 Task: Create a task  Create a feature for users to track their fitness and health data , assign it to team member softage.10@softage.net in the project WhiteCap and update the status of the task to  On Track  , set the priority of the task to Low.
Action: Mouse moved to (46, 233)
Screenshot: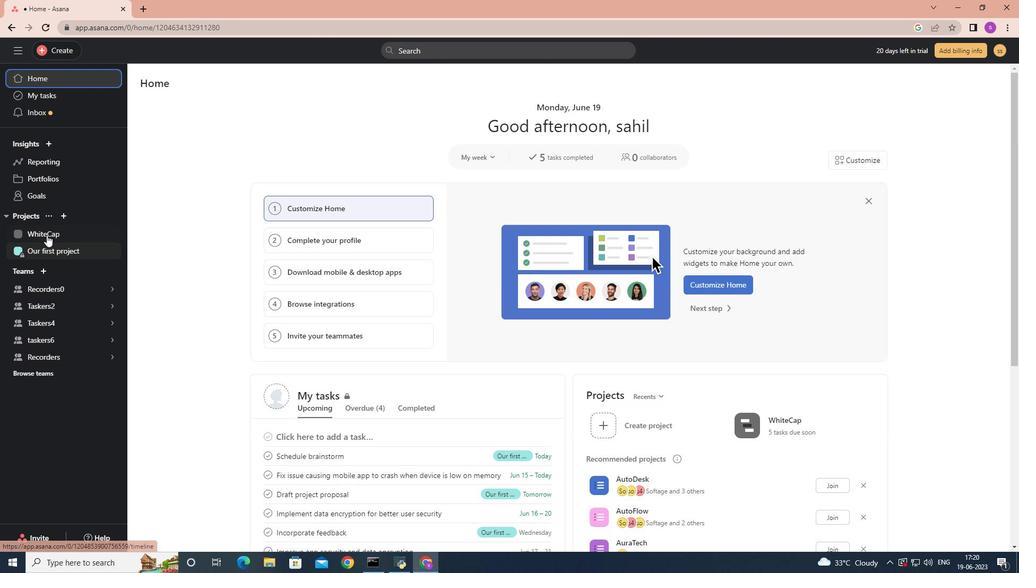
Action: Mouse pressed left at (46, 233)
Screenshot: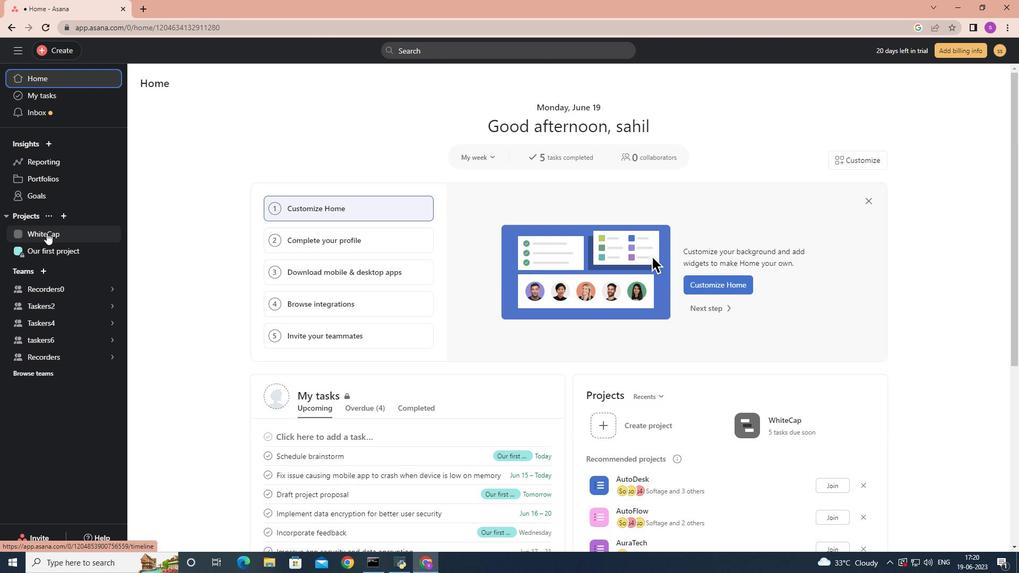 
Action: Mouse moved to (246, 107)
Screenshot: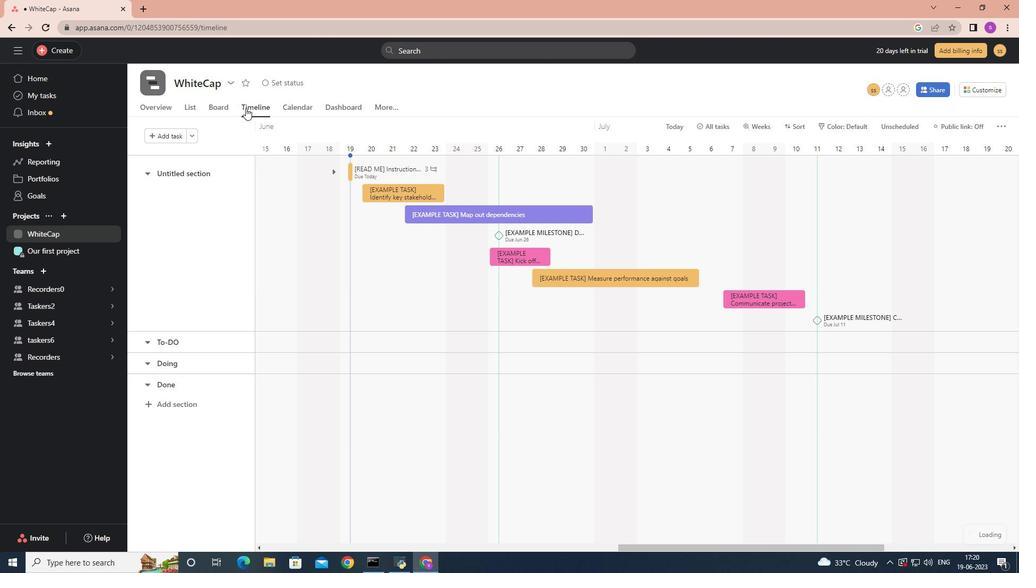 
Action: Mouse pressed left at (246, 107)
Screenshot: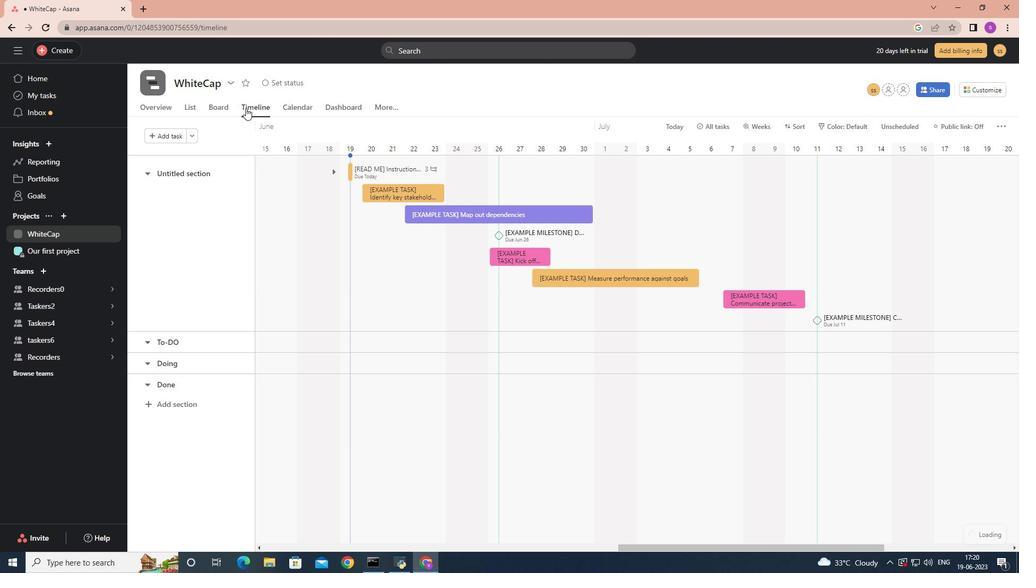 
Action: Mouse moved to (169, 134)
Screenshot: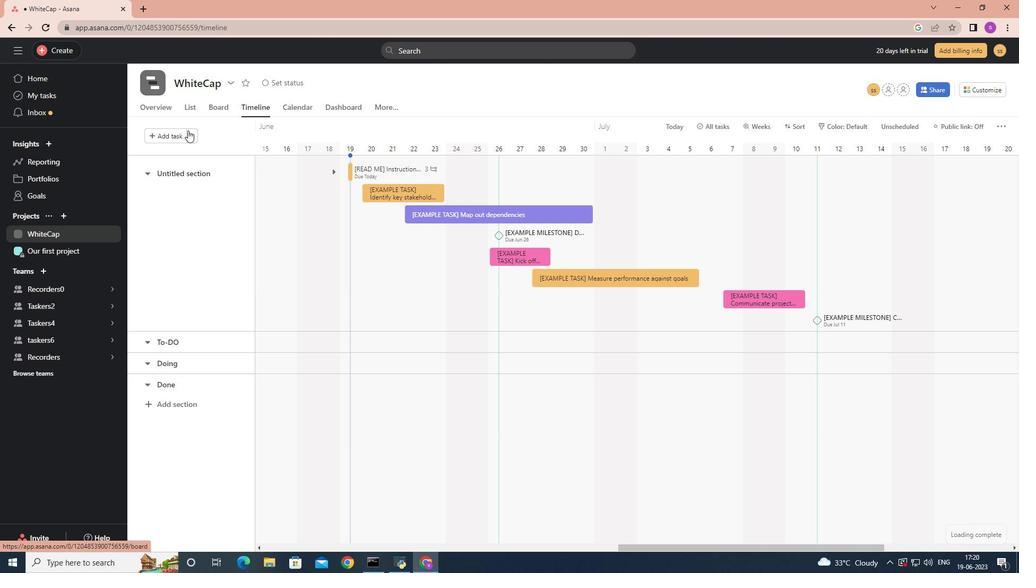 
Action: Mouse pressed left at (169, 134)
Screenshot: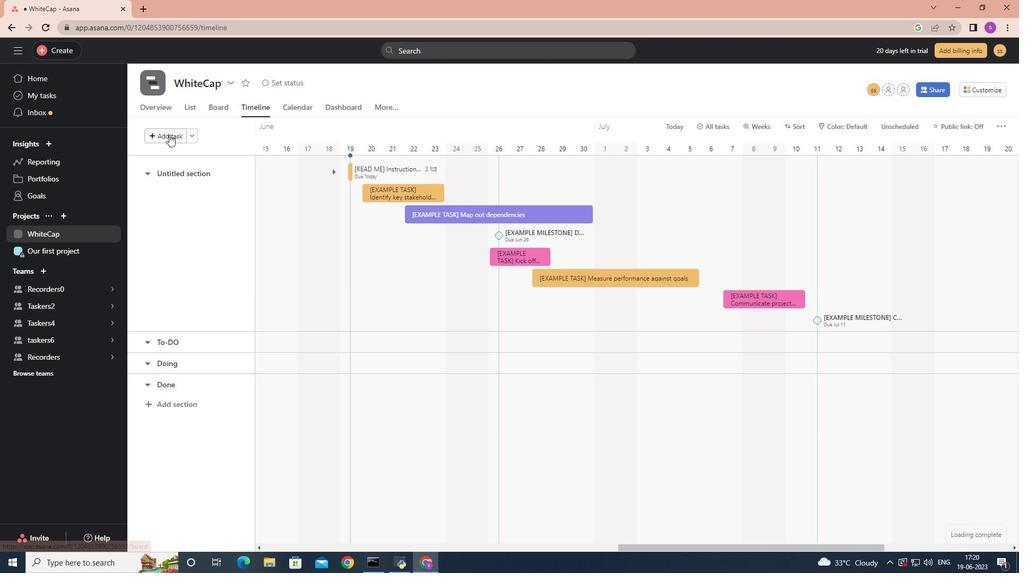 
Action: Mouse moved to (371, 273)
Screenshot: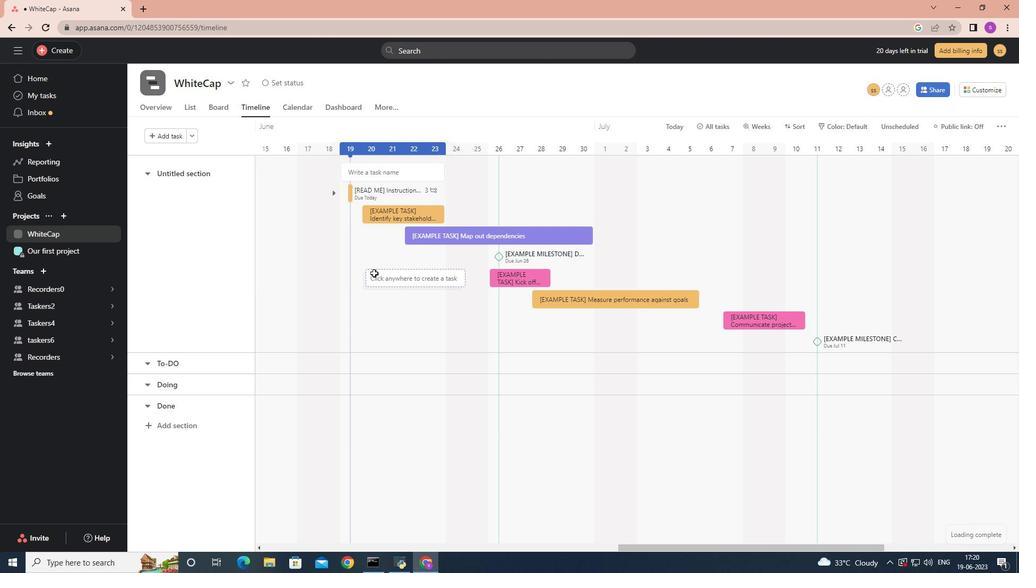 
Action: Key pressed <Key.shift>Creat<Key.space><Key.backspace>e<Key.space>a<Key.space>feature<Key.space>for<Key.space>users<Key.space>to<Key.space>track<Key.space>their<Key.space>fitness<Key.space>and<Key.space>health<Key.space>data<Key.enter>
Screenshot: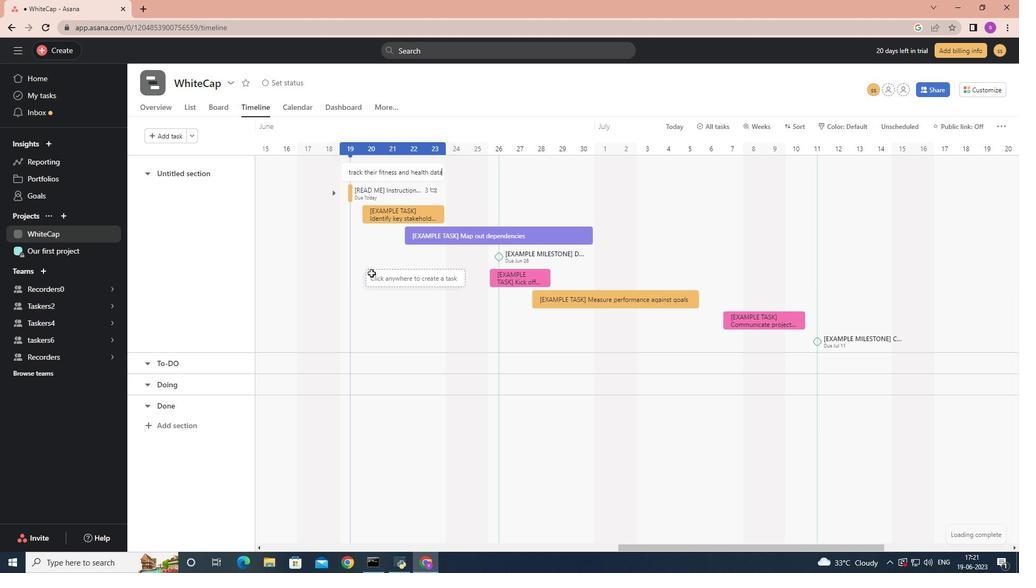 
Action: Mouse moved to (396, 167)
Screenshot: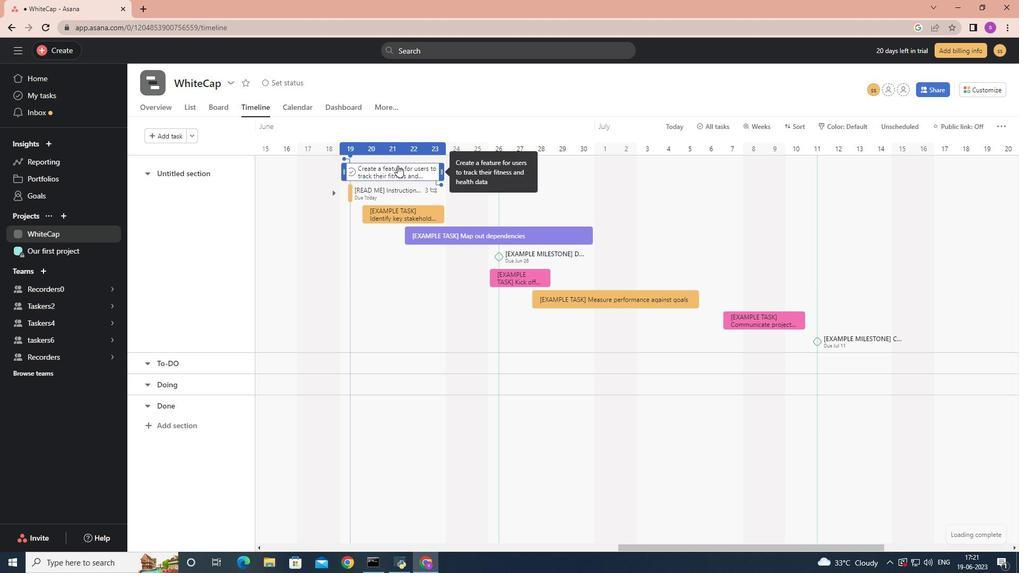 
Action: Mouse pressed left at (396, 167)
Screenshot: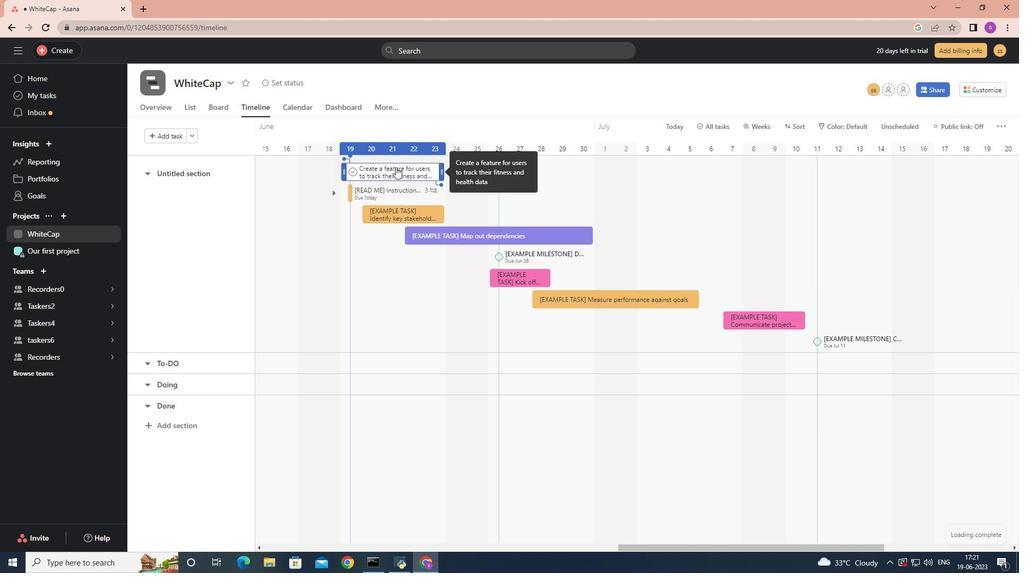 
Action: Mouse moved to (747, 204)
Screenshot: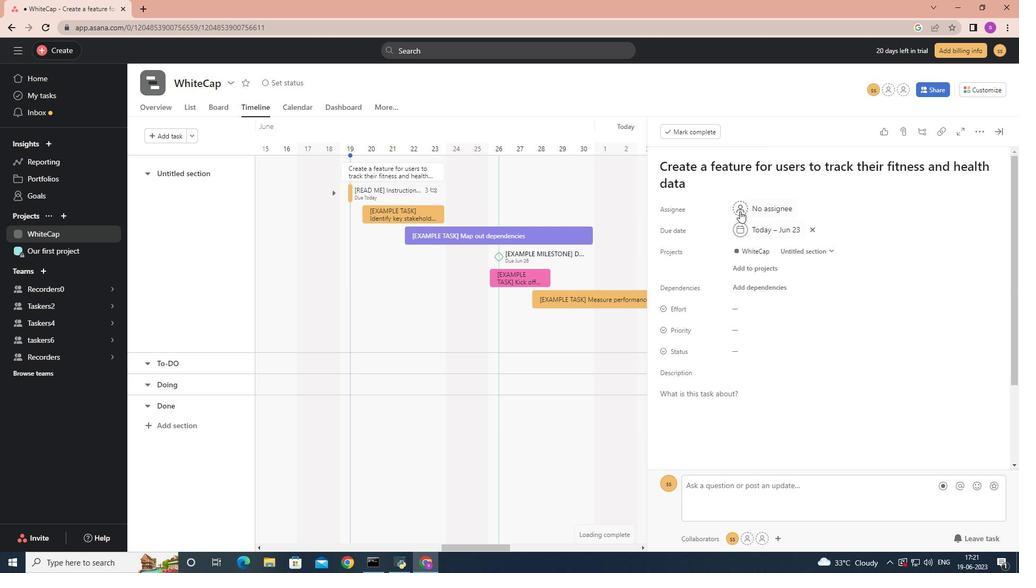 
Action: Mouse pressed left at (747, 204)
Screenshot: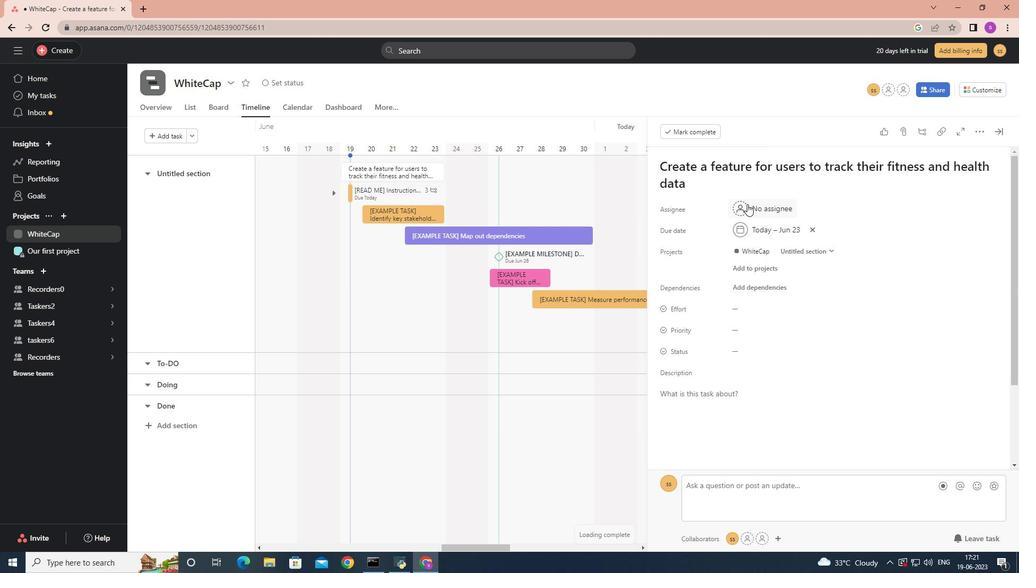 
Action: Mouse moved to (746, 203)
Screenshot: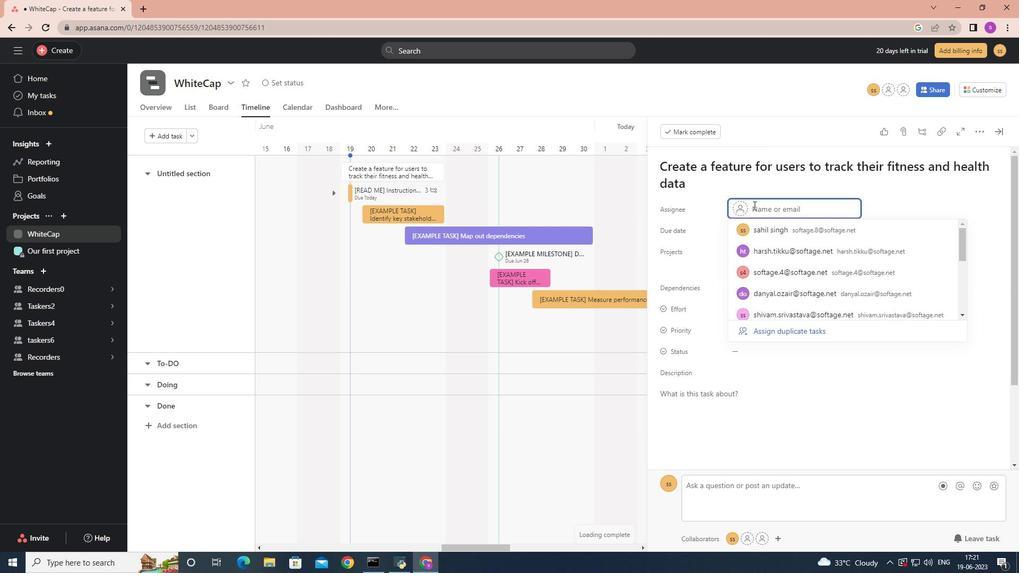
Action: Key pressed s
Screenshot: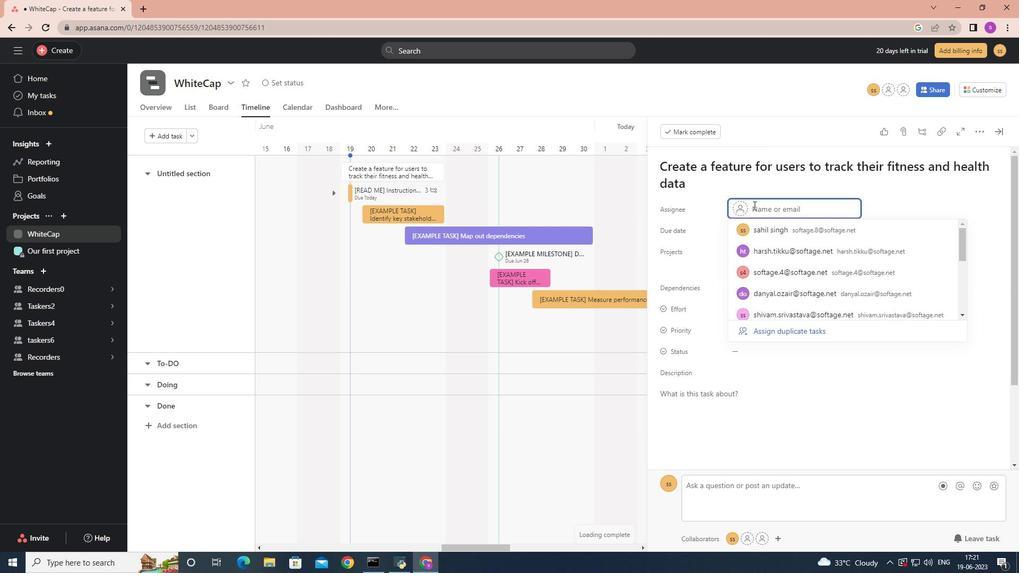 
Action: Mouse moved to (716, 192)
Screenshot: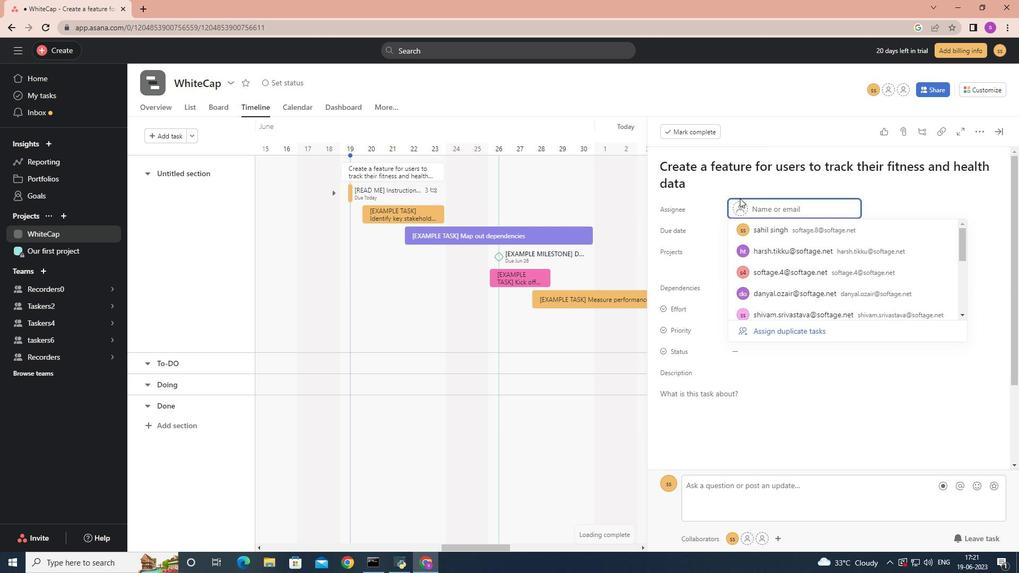 
Action: Key pressed o
Screenshot: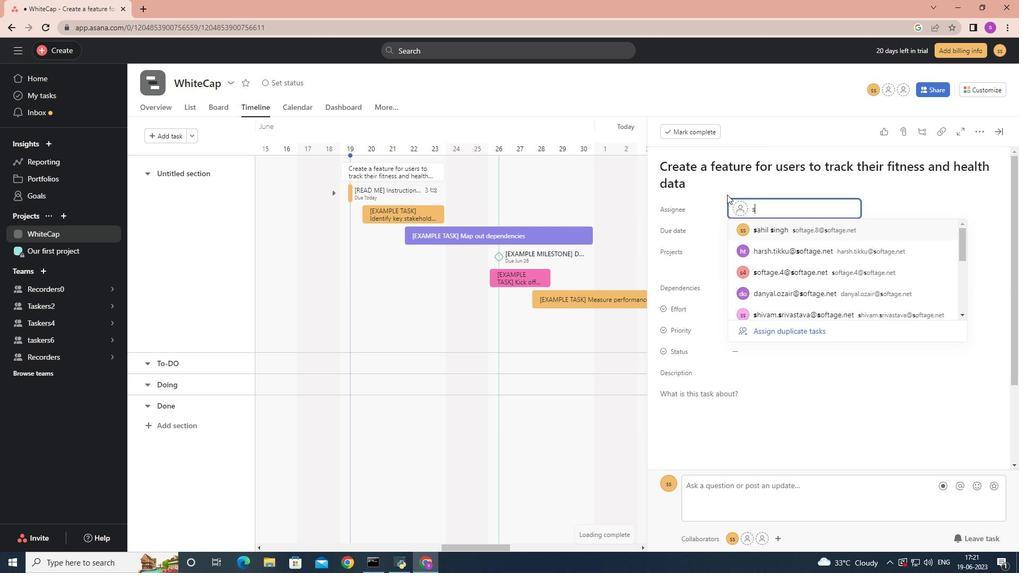 
Action: Mouse moved to (729, 192)
Screenshot: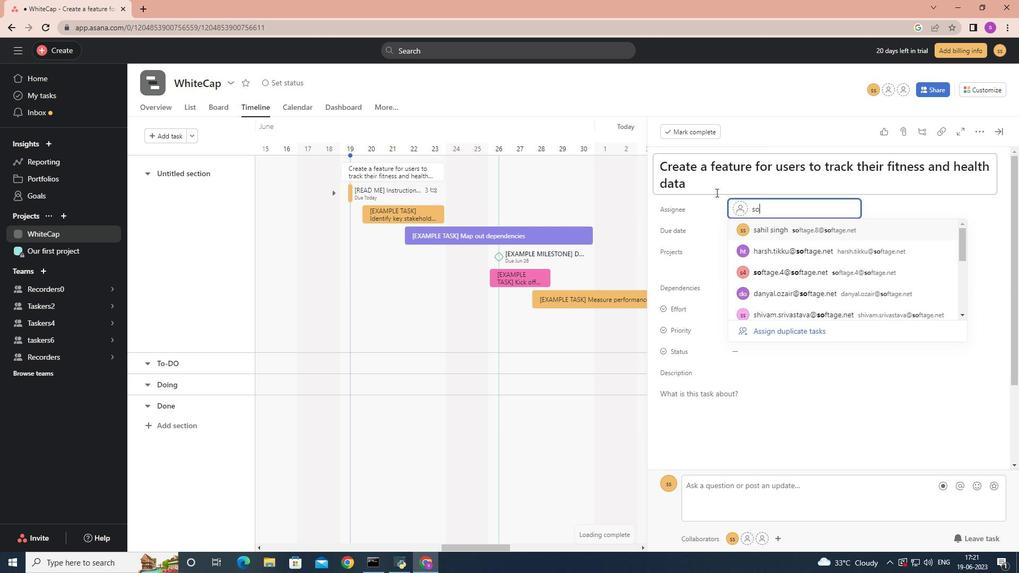 
Action: Key pressed f
Screenshot: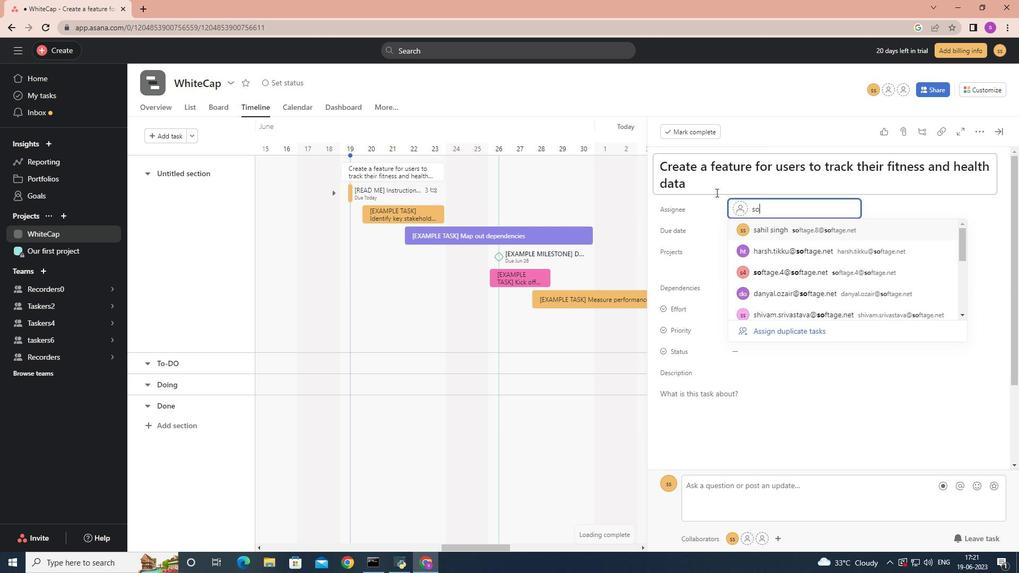 
Action: Mouse moved to (689, 205)
Screenshot: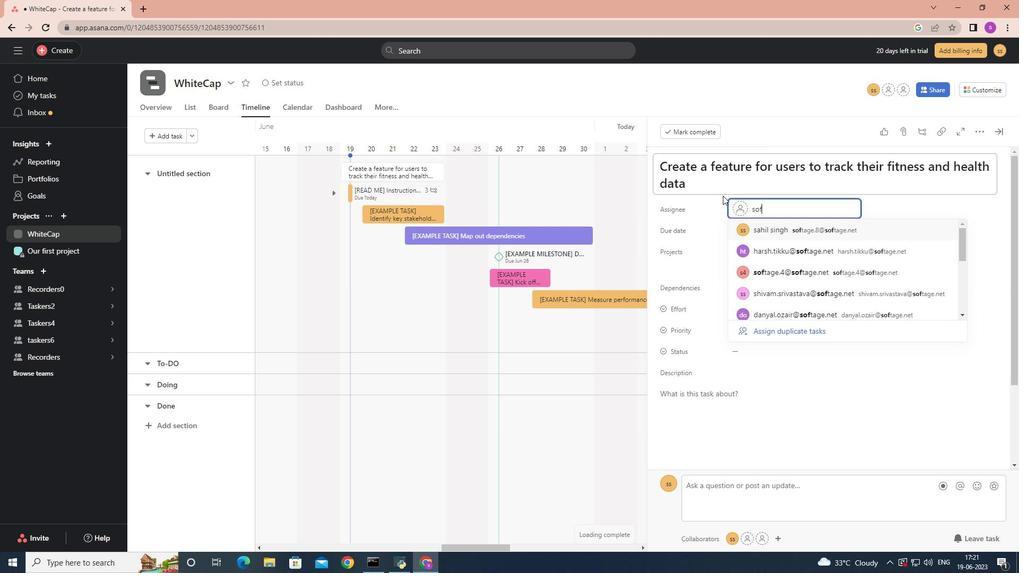 
Action: Key pressed t
Screenshot: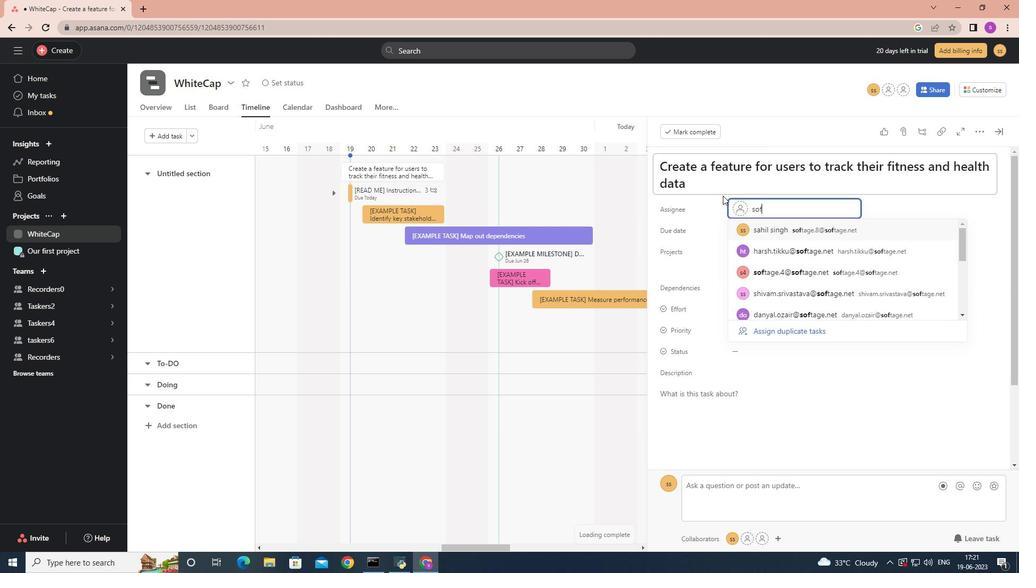 
Action: Mouse moved to (688, 207)
Screenshot: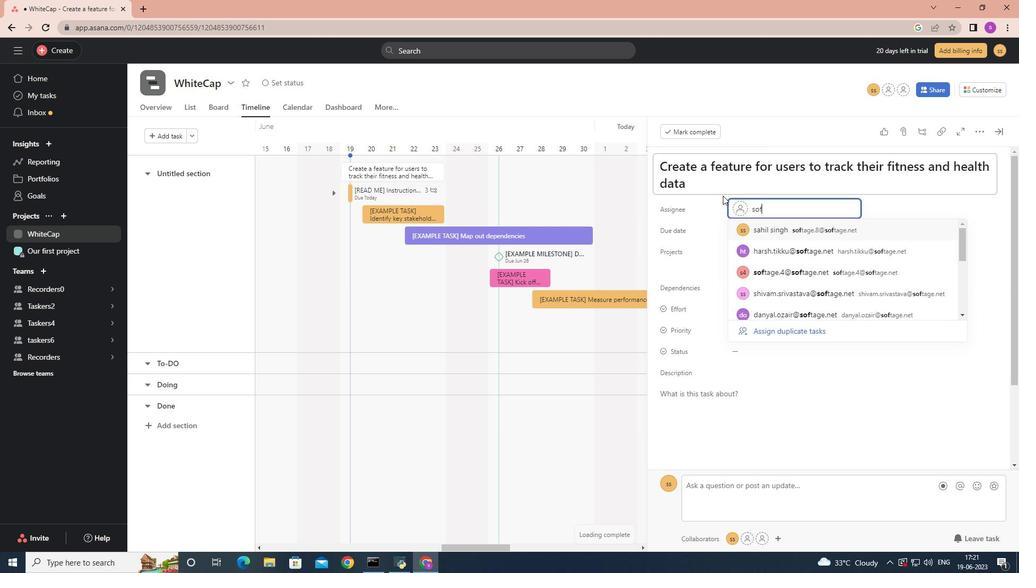 
Action: Key pressed a
Screenshot: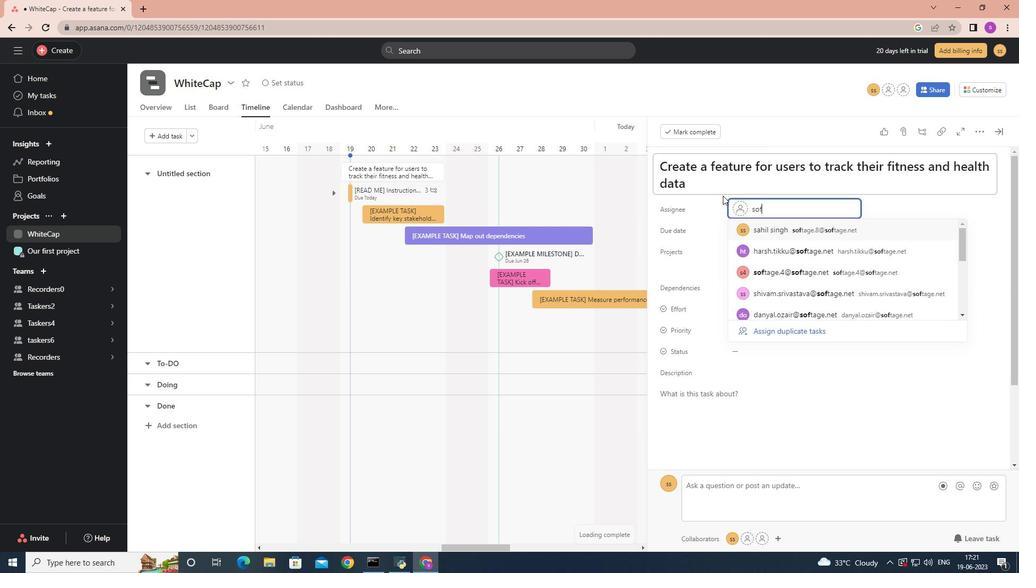
Action: Mouse moved to (666, 211)
Screenshot: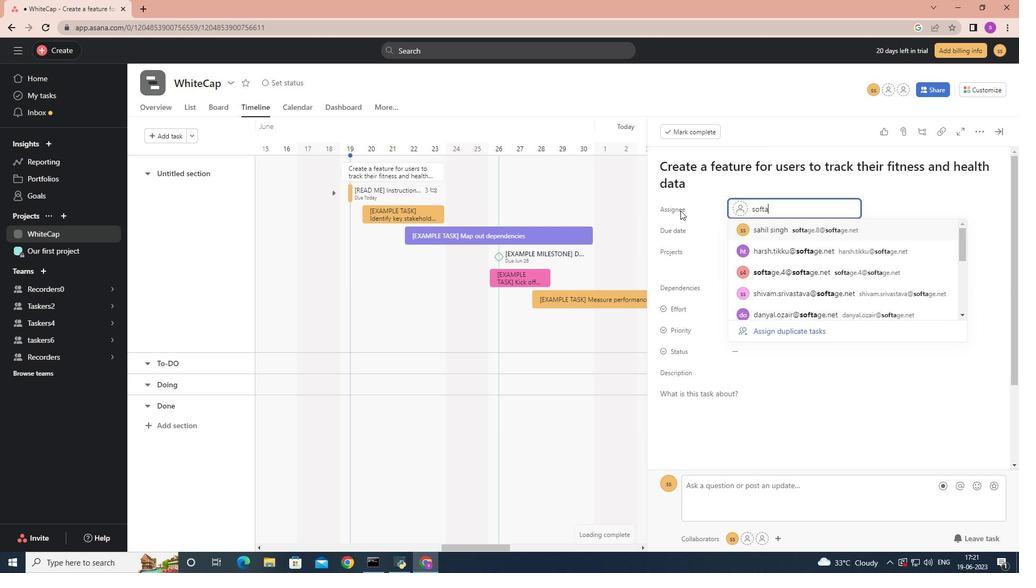 
Action: Key pressed ge.10
Screenshot: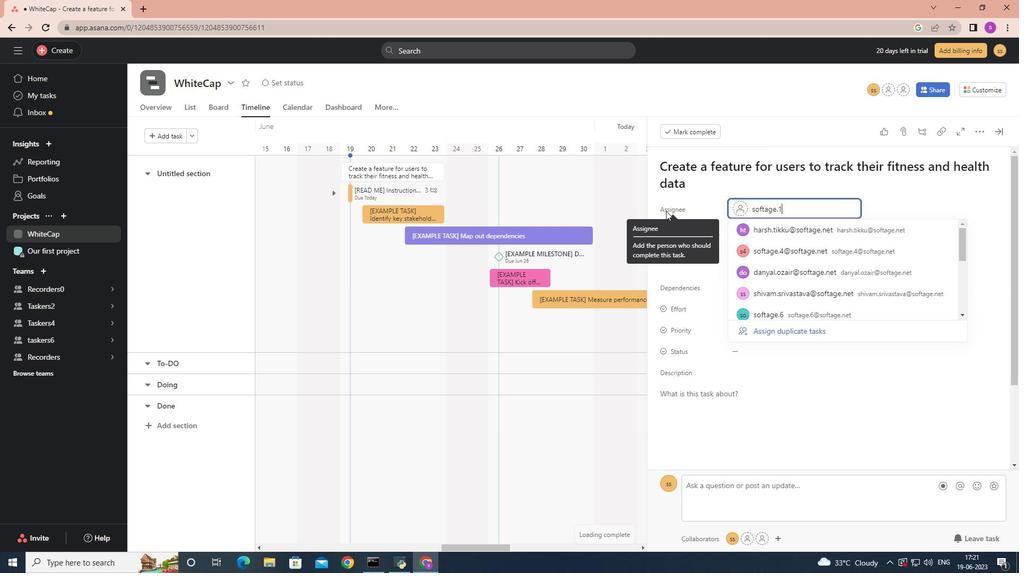 
Action: Mouse moved to (833, 228)
Screenshot: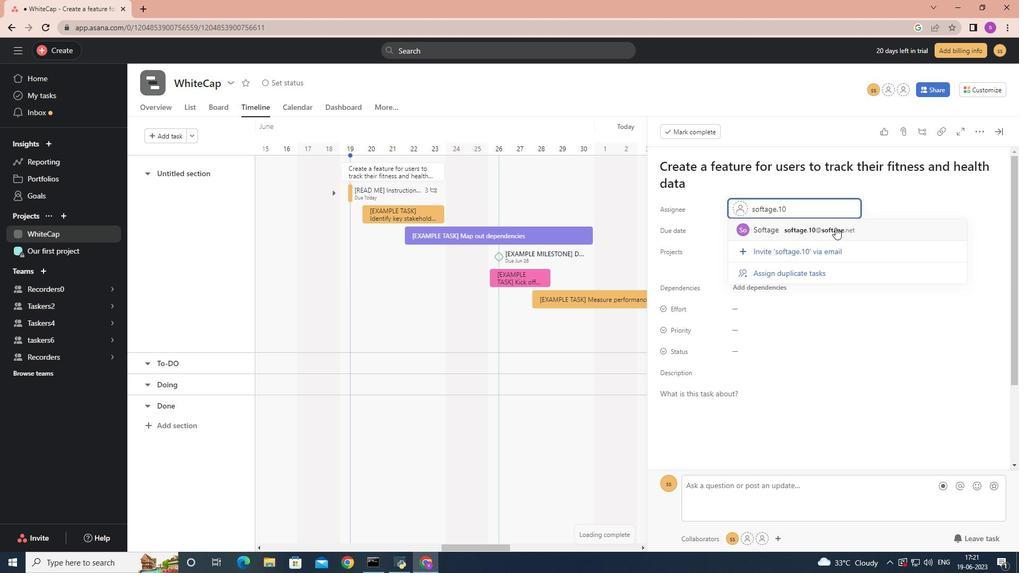 
Action: Mouse pressed left at (833, 228)
Screenshot: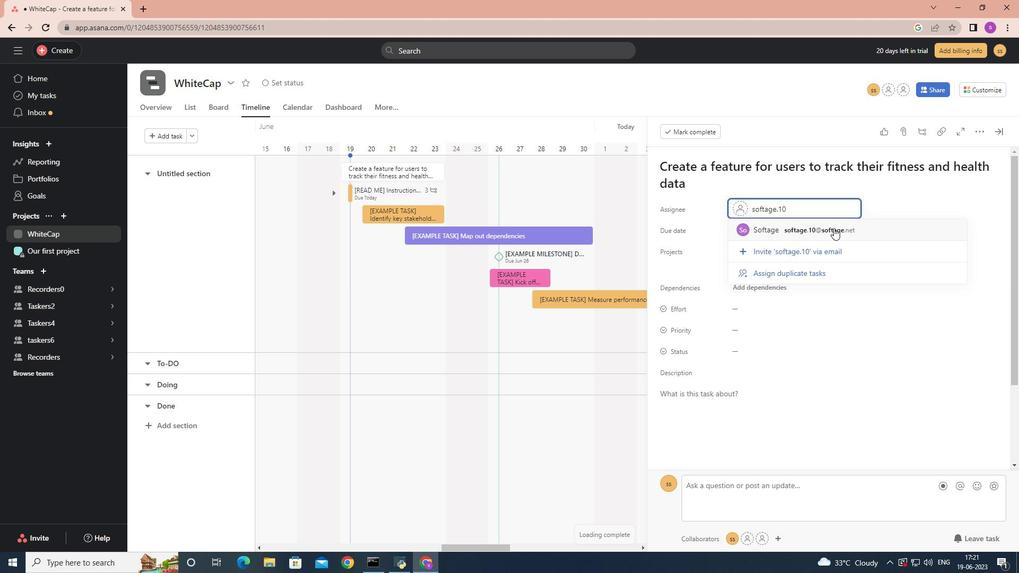 
Action: Mouse moved to (745, 348)
Screenshot: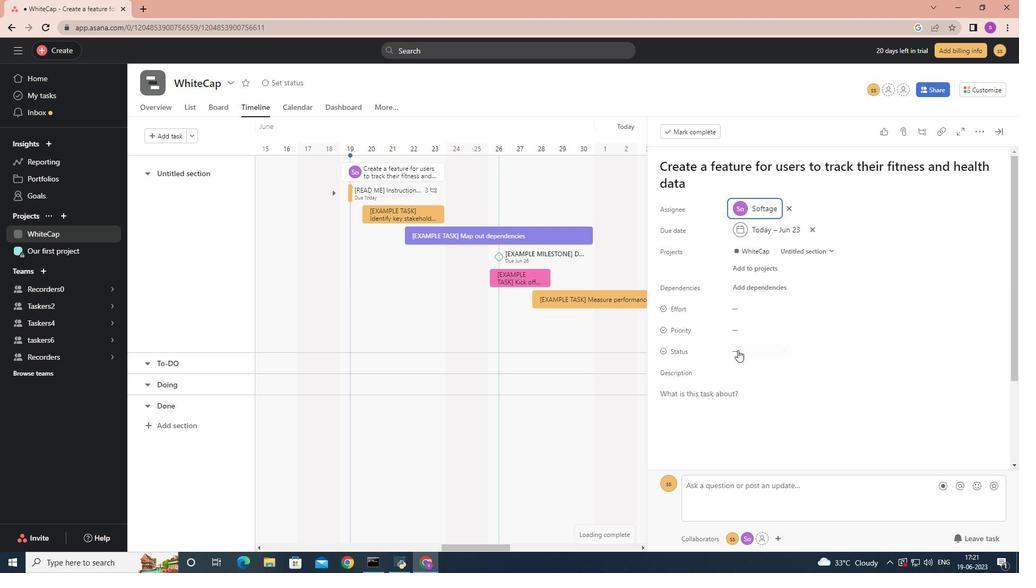 
Action: Mouse pressed left at (745, 348)
Screenshot: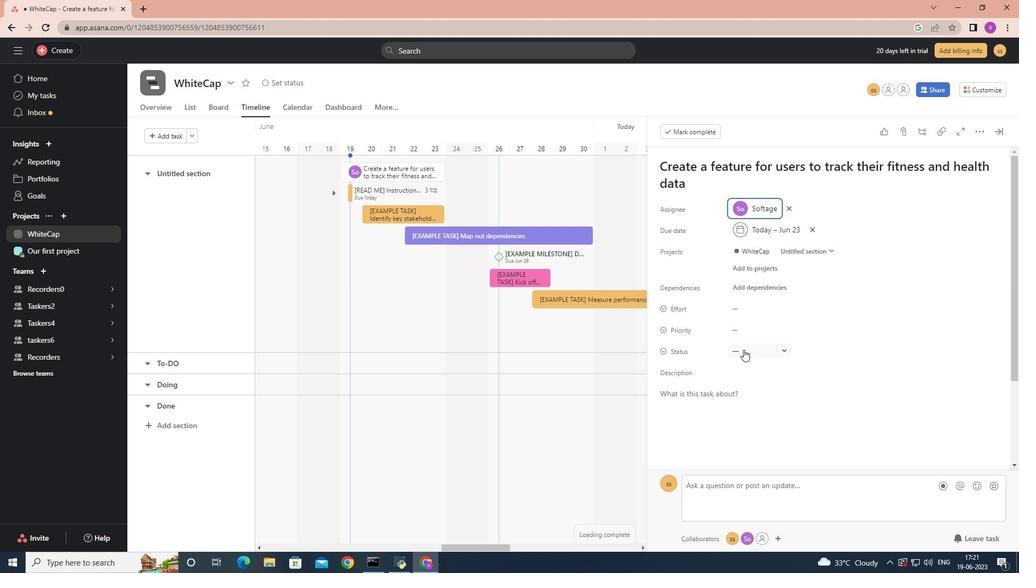 
Action: Mouse moved to (760, 391)
Screenshot: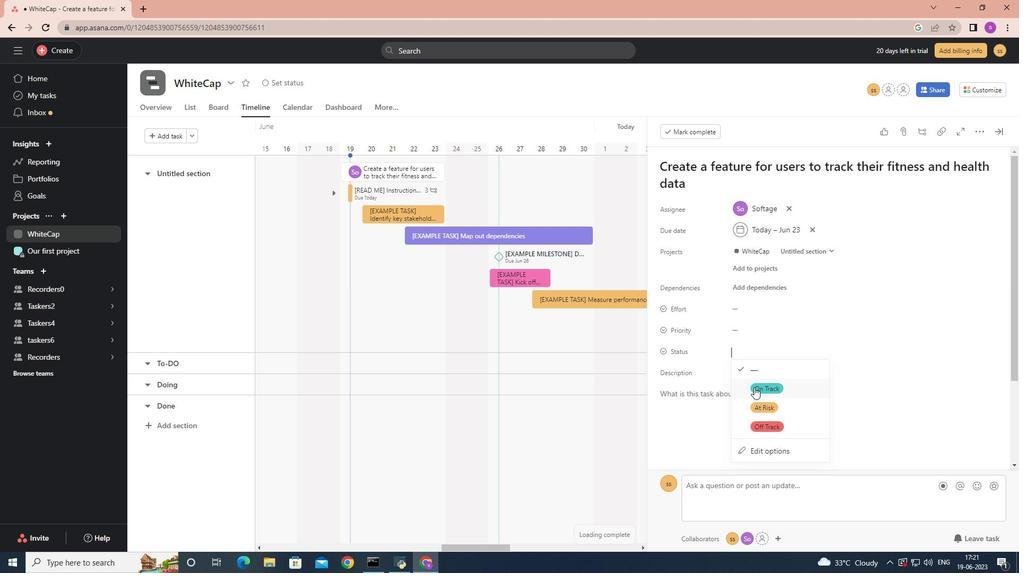 
Action: Mouse pressed left at (760, 391)
Screenshot: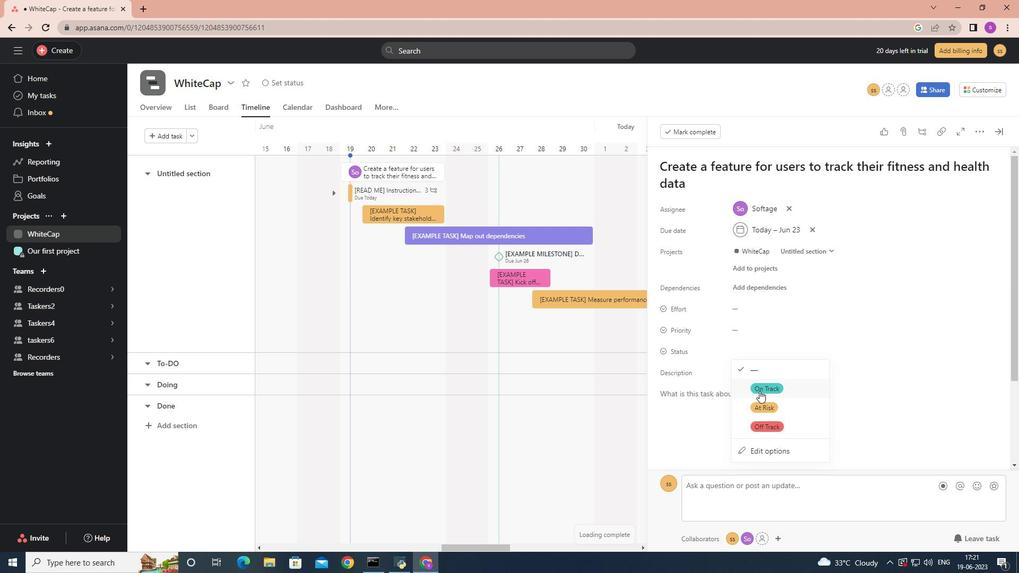 
Action: Mouse moved to (738, 332)
Screenshot: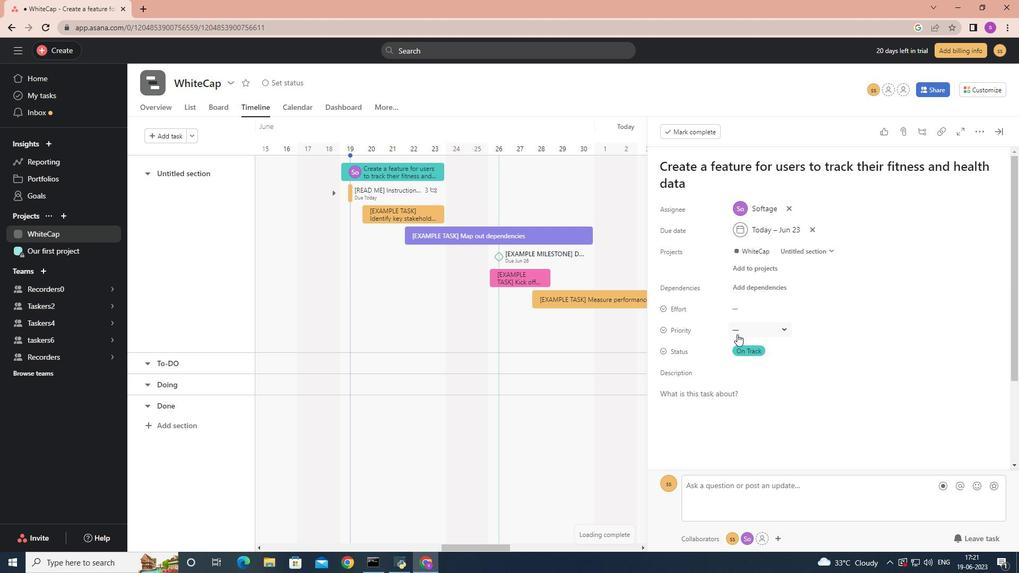 
Action: Mouse pressed left at (738, 332)
Screenshot: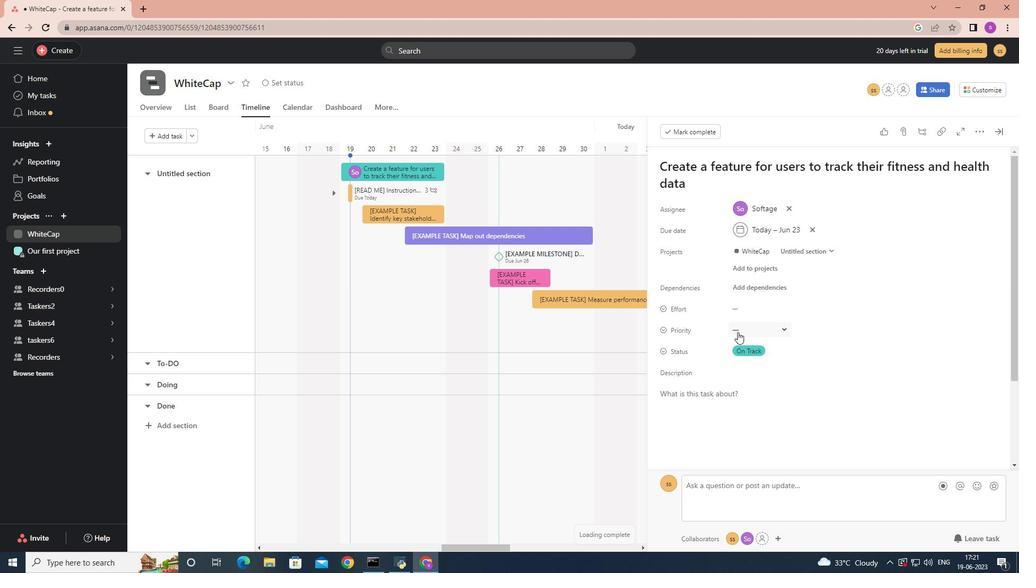 
Action: Mouse moved to (762, 402)
Screenshot: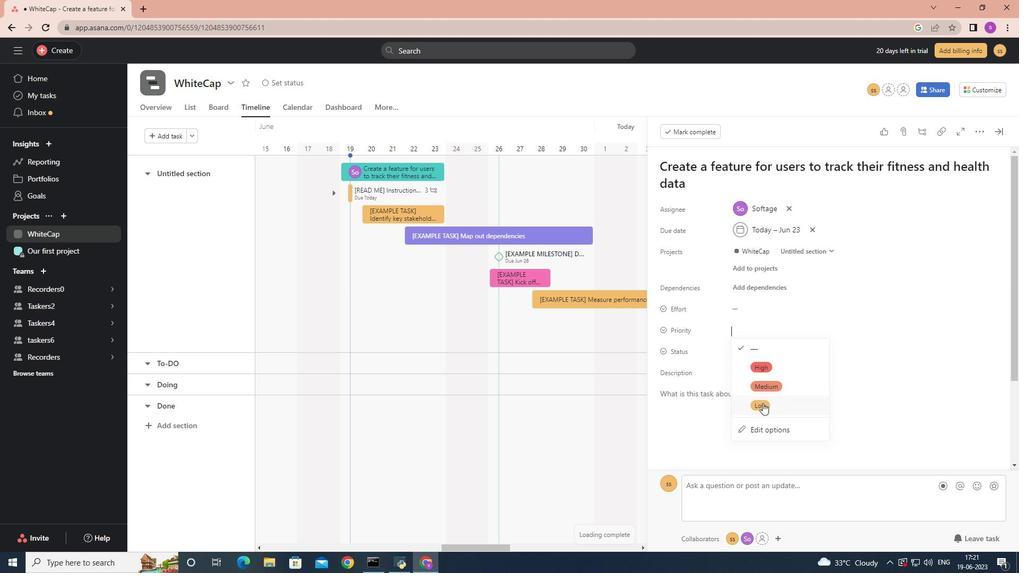 
Action: Mouse pressed left at (762, 402)
Screenshot: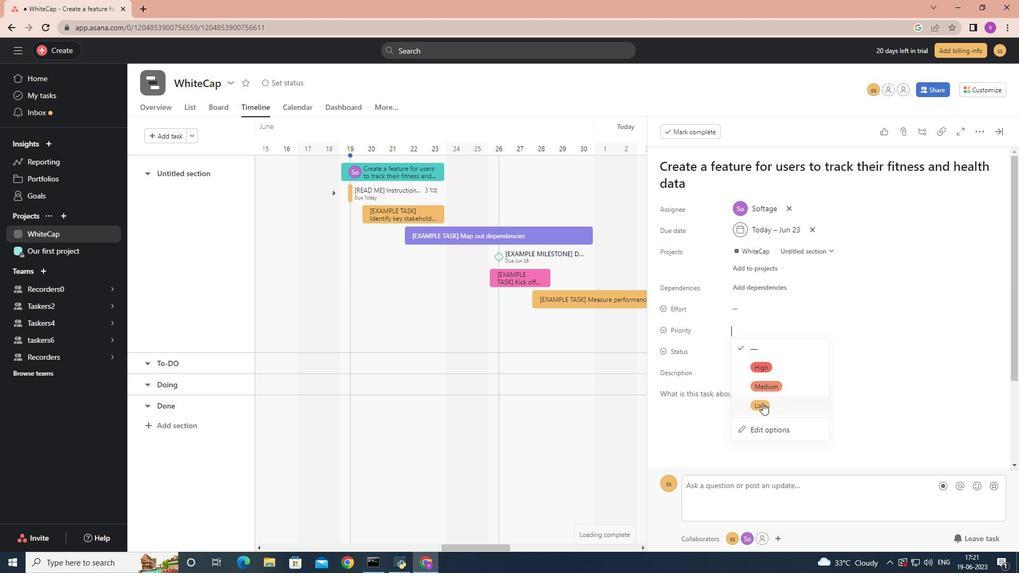 
Action: Mouse moved to (1010, 432)
Screenshot: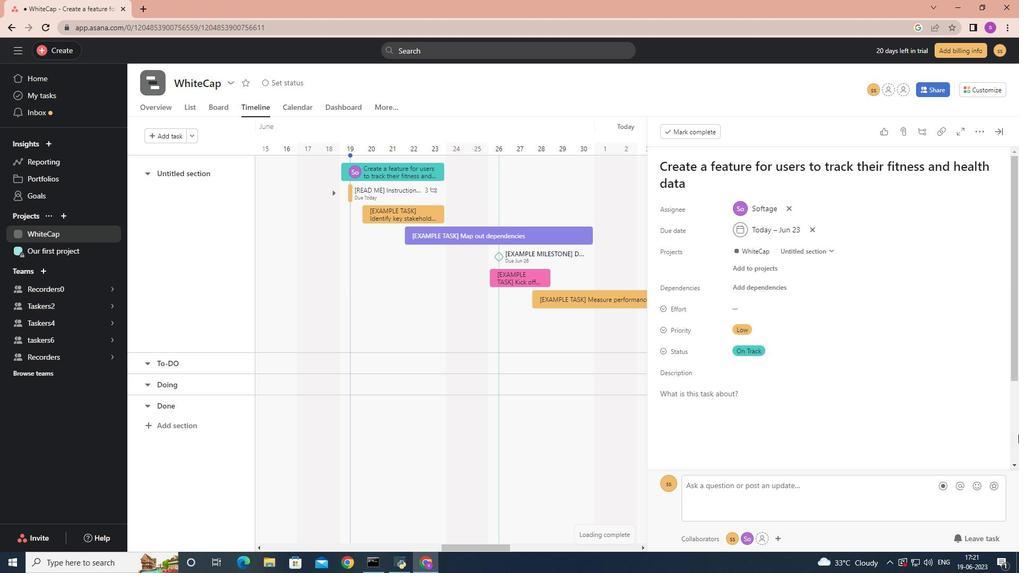 
